 Task: Copy the sentence "Advancing knowledge through systematic investigation".
Action: Mouse moved to (129, 106)
Screenshot: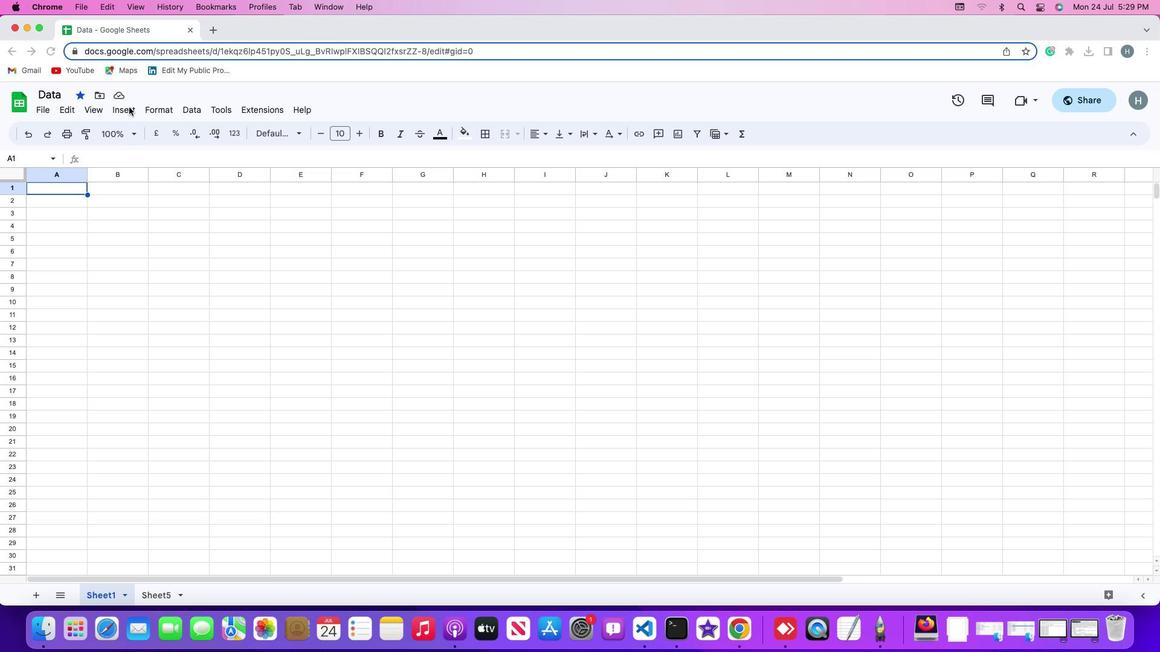 
Action: Mouse pressed left at (129, 106)
Screenshot: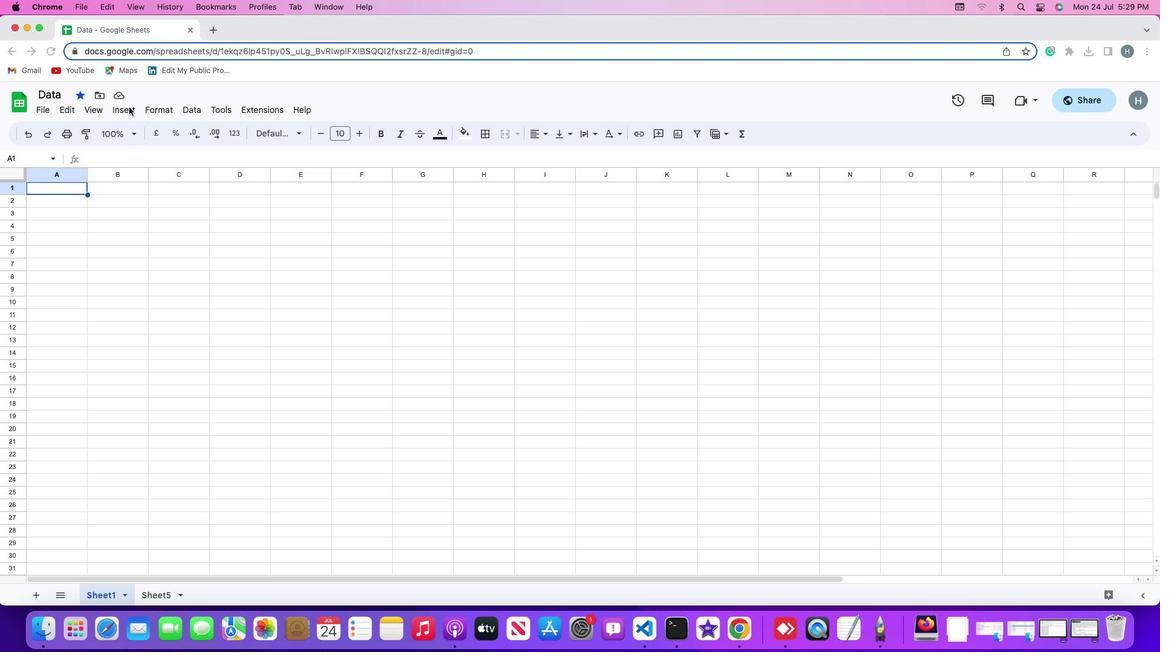 
Action: Mouse moved to (129, 108)
Screenshot: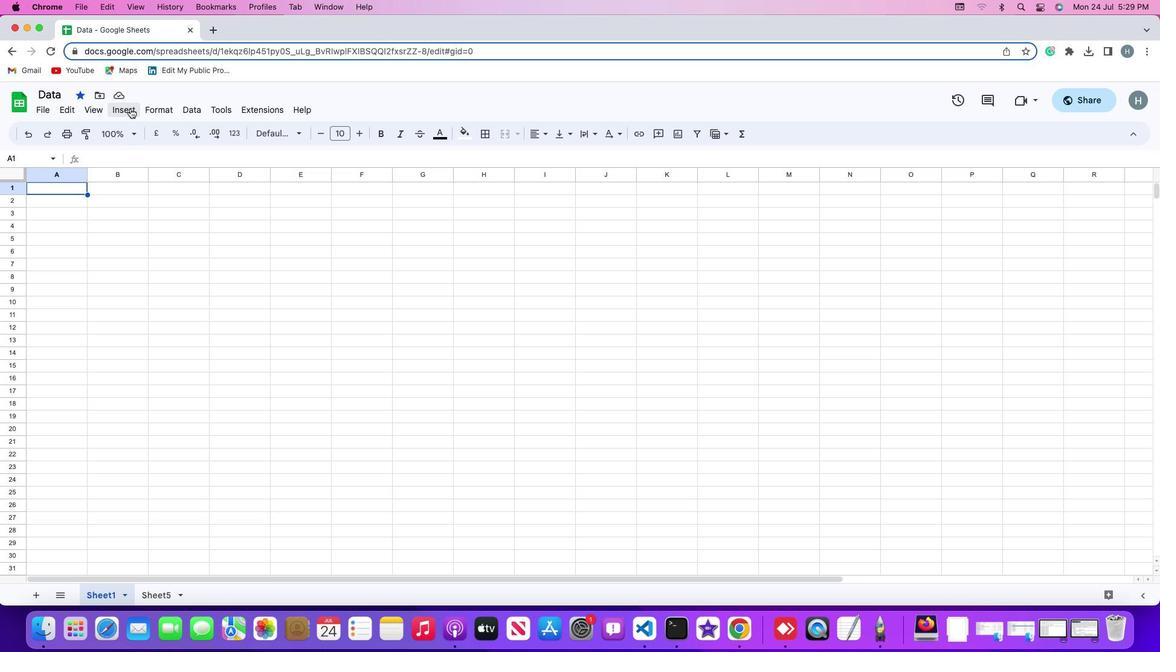 
Action: Mouse pressed left at (129, 108)
Screenshot: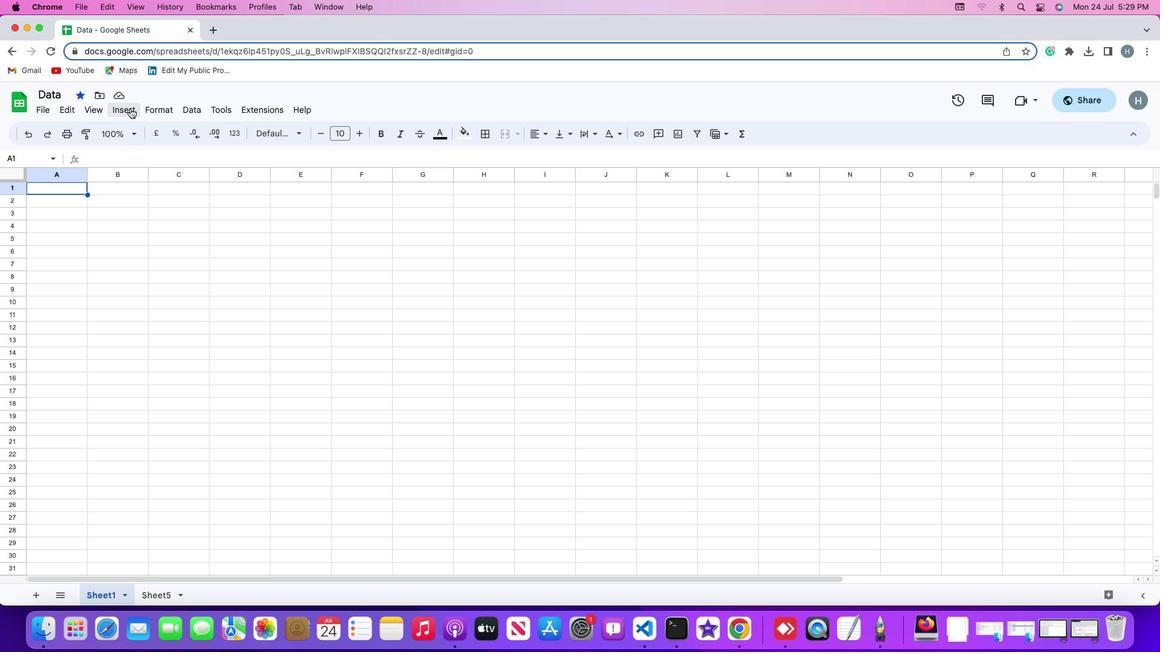 
Action: Mouse moved to (160, 274)
Screenshot: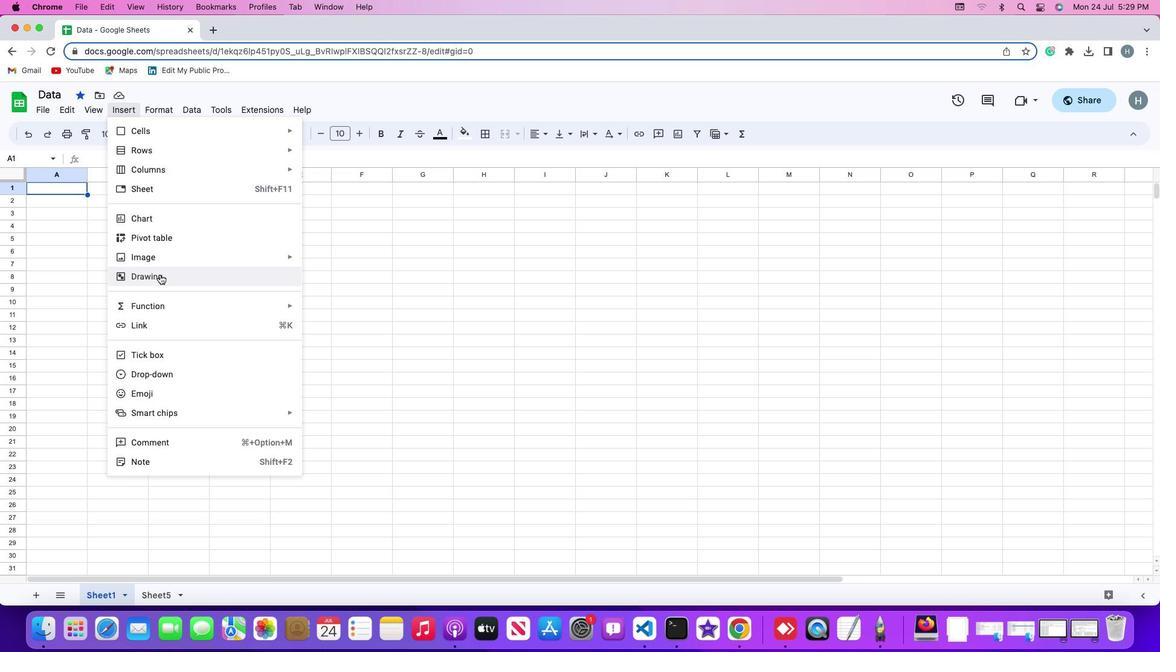 
Action: Mouse pressed left at (160, 274)
Screenshot: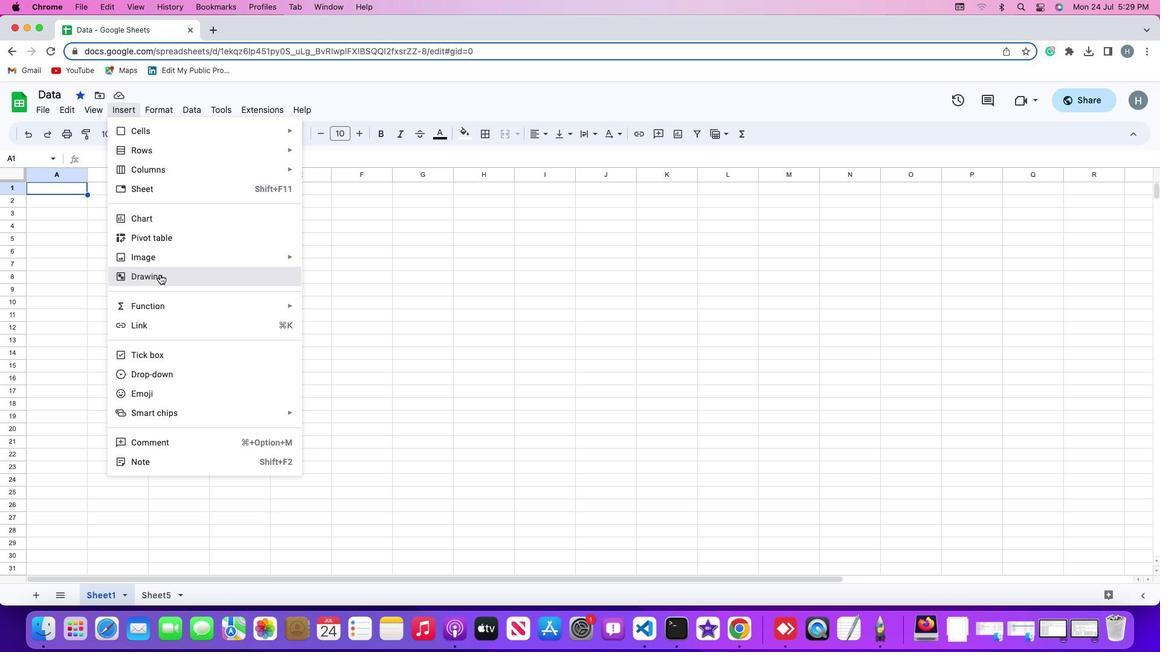 
Action: Mouse moved to (335, 150)
Screenshot: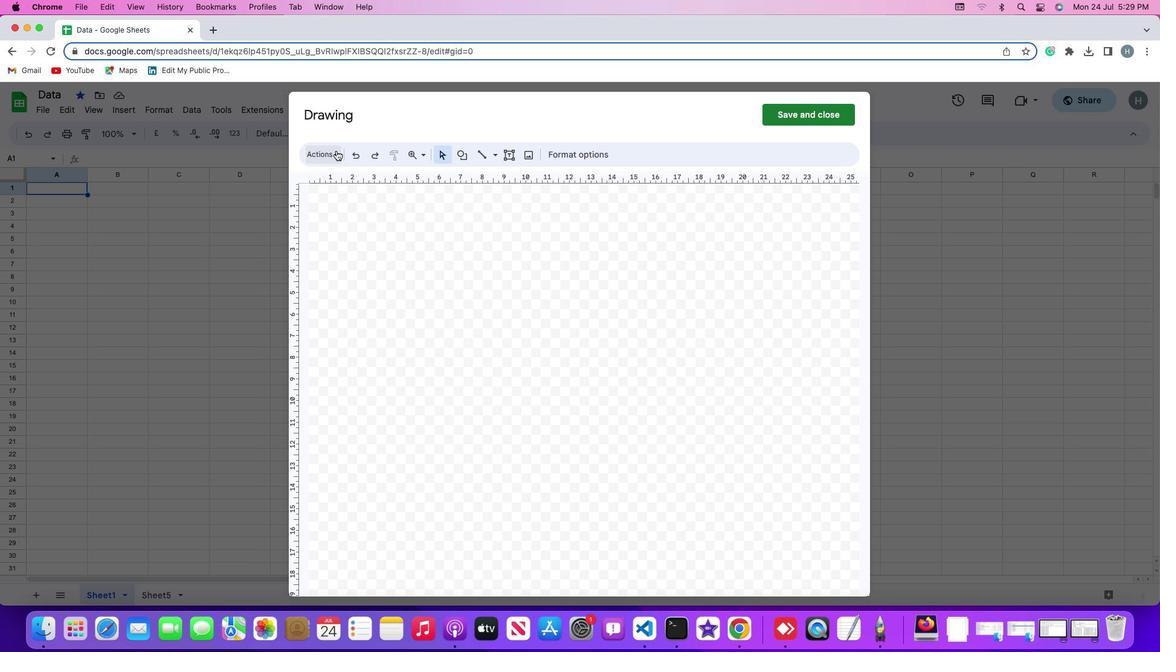 
Action: Mouse pressed left at (335, 150)
Screenshot: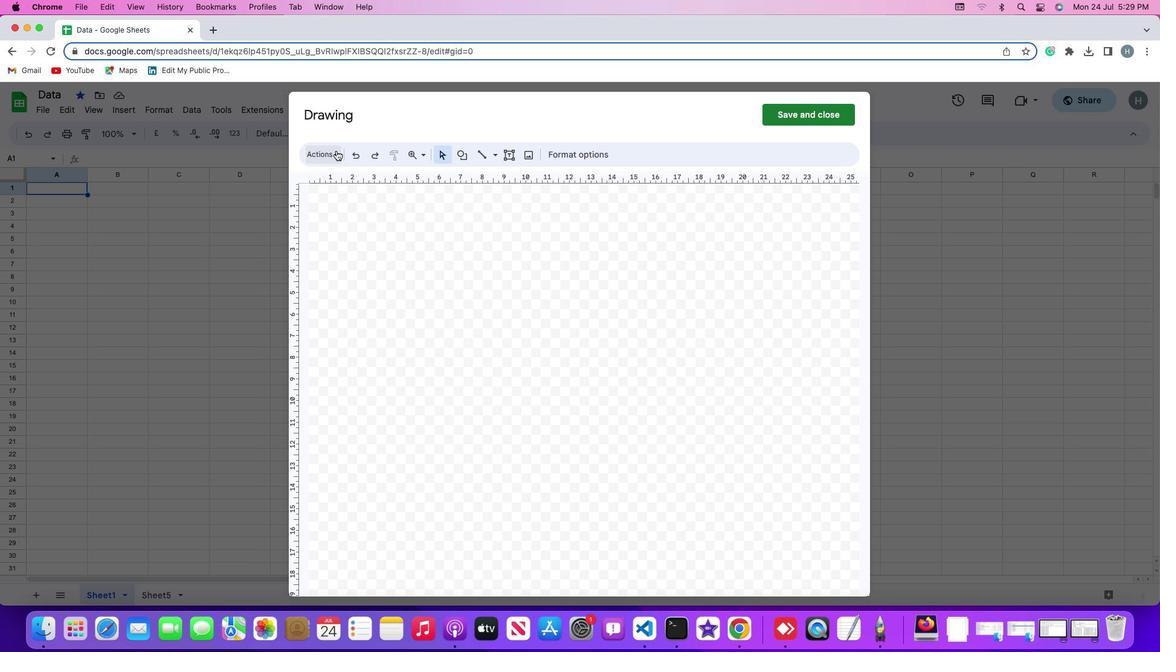 
Action: Mouse moved to (364, 233)
Screenshot: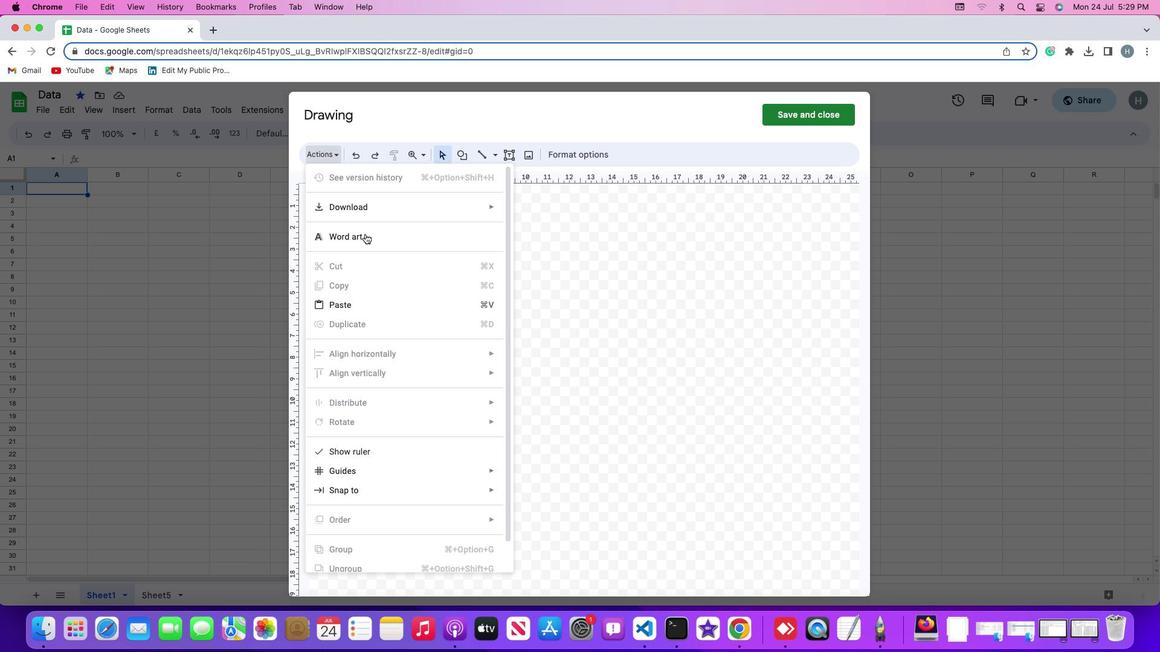 
Action: Mouse pressed left at (364, 233)
Screenshot: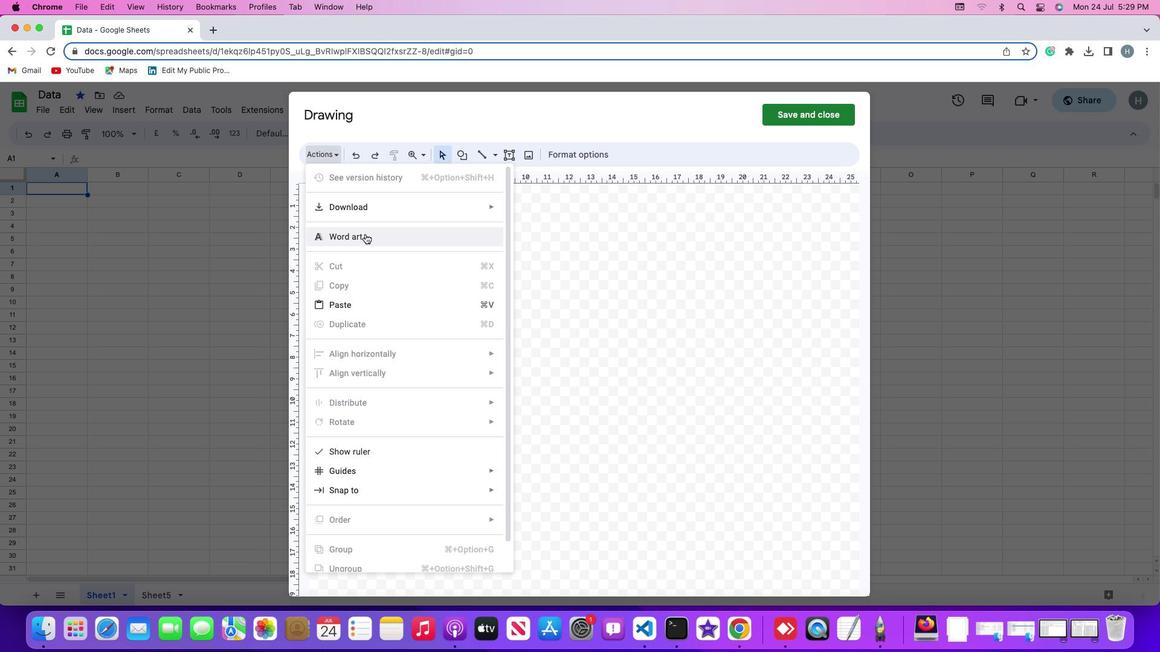 
Action: Mouse moved to (478, 206)
Screenshot: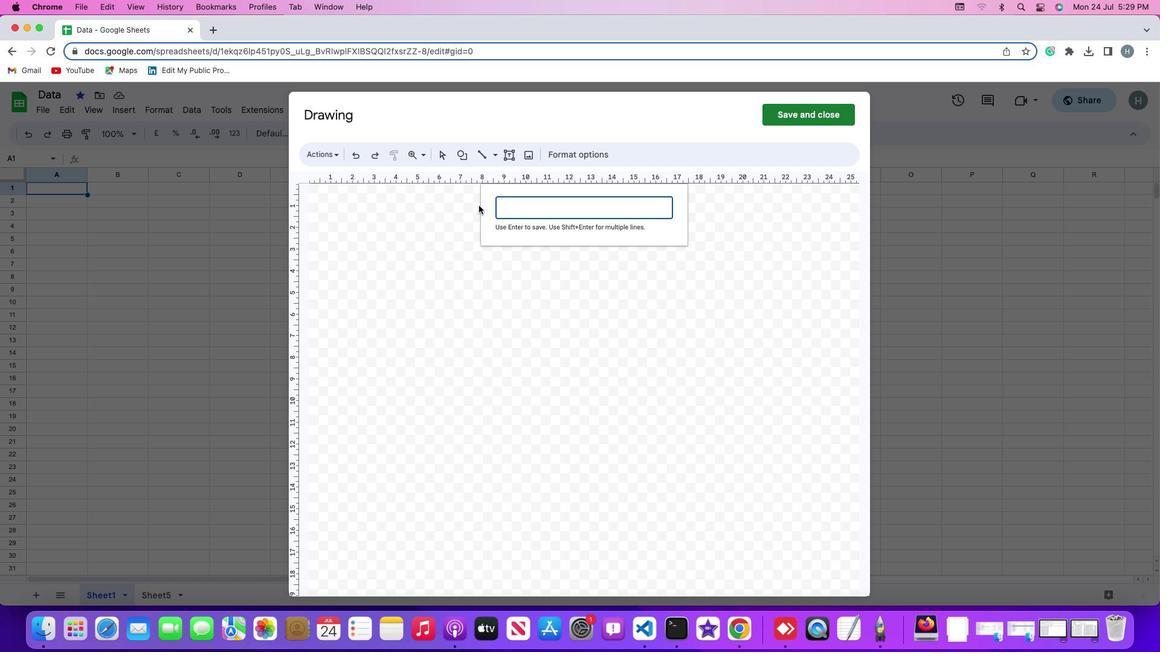 
Action: Key pressed Key.shift'A''d''v''a''n''c'
Screenshot: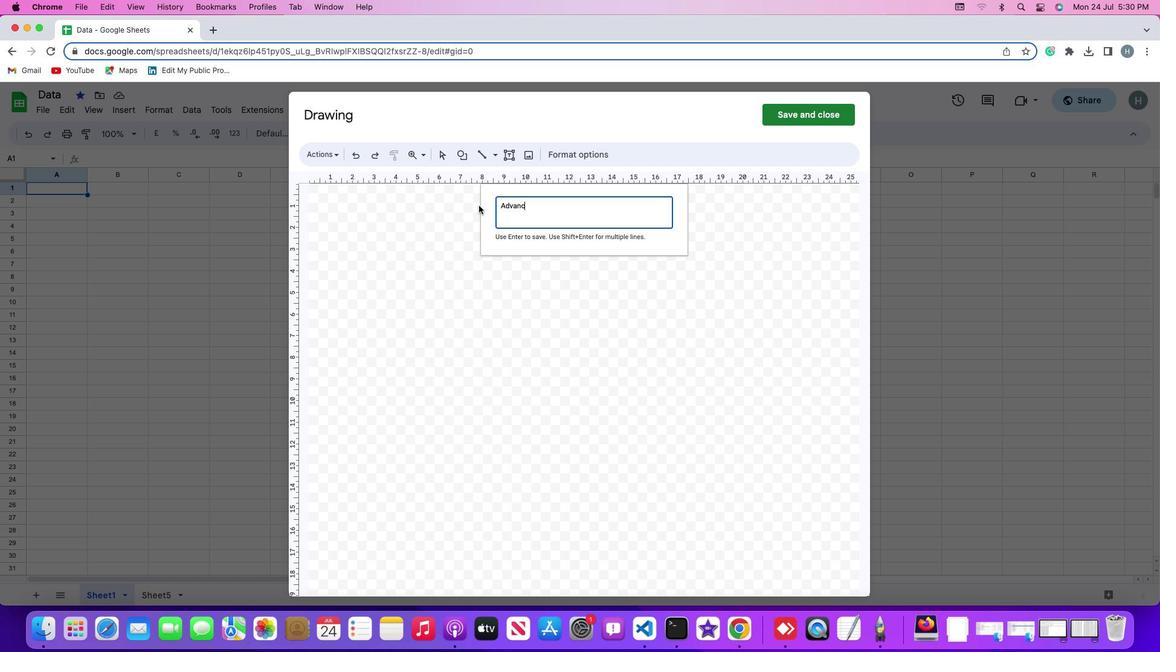 
Action: Mouse moved to (478, 205)
Screenshot: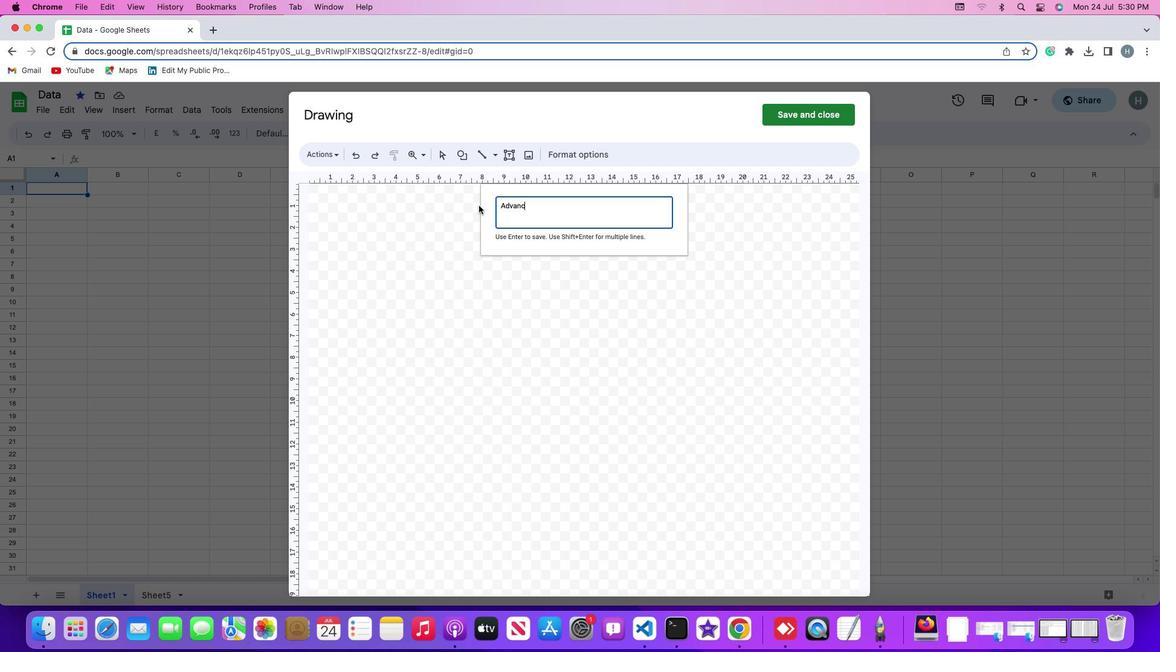
Action: Key pressed 'i''n''g'Key.spaceKey.shift'k''n''o''w''l''e''d''g''e'Key.space't''h''r''o''u''g''h'Key.space's''y''s''t''e''m''a''t''i''c'Key.space'i''n''v''e''s''t''i''g''a''t''i''o''n'
Screenshot: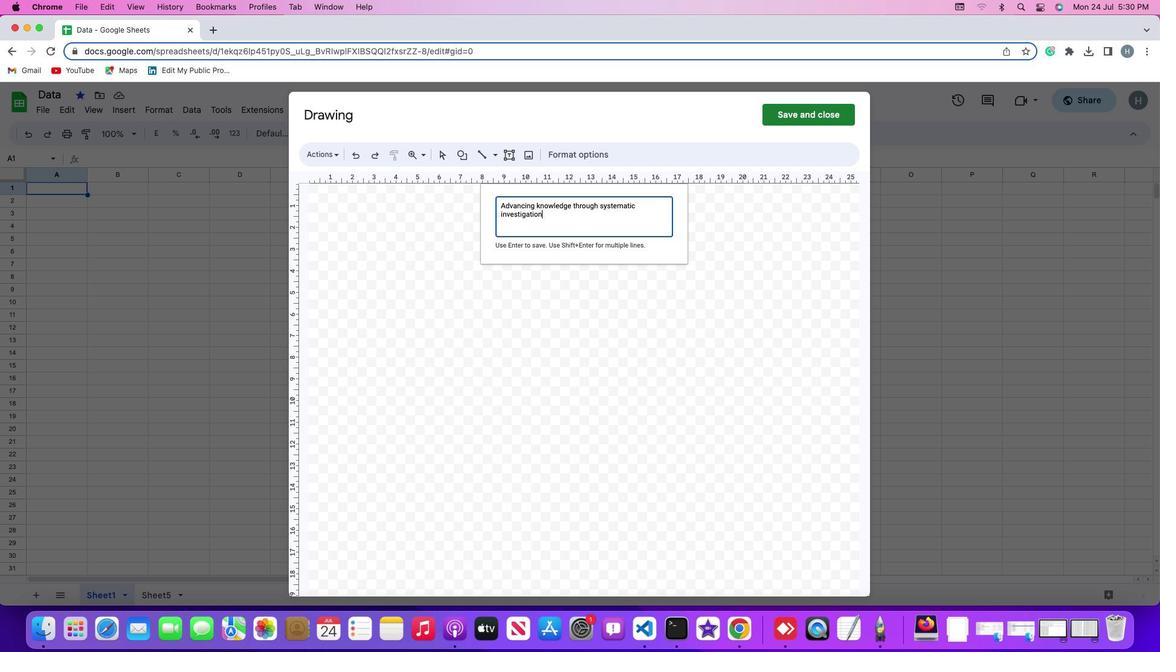 
Action: Mouse moved to (535, 258)
Screenshot: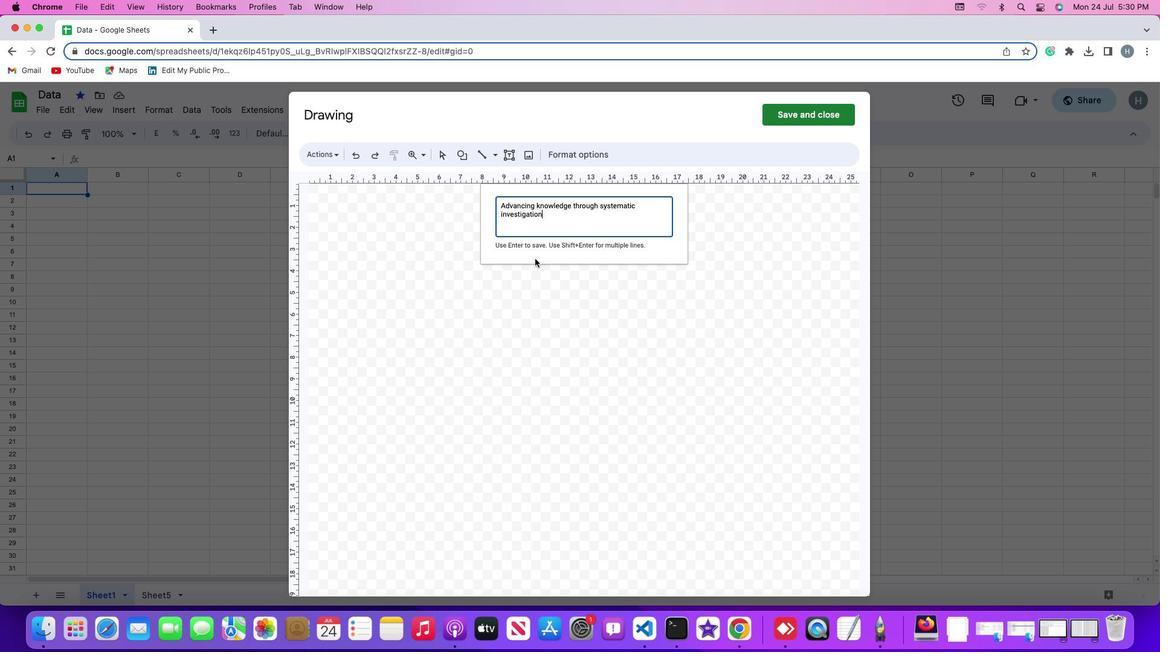 
Action: Key pressed Key.enter
Screenshot: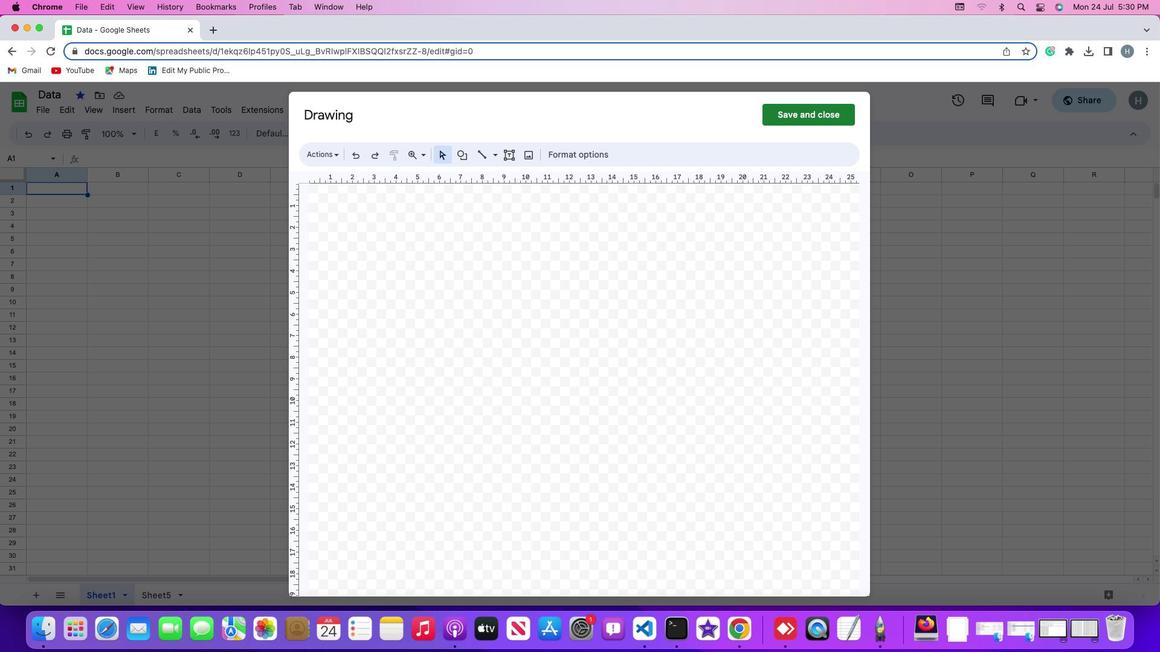 
Action: Mouse moved to (339, 155)
Screenshot: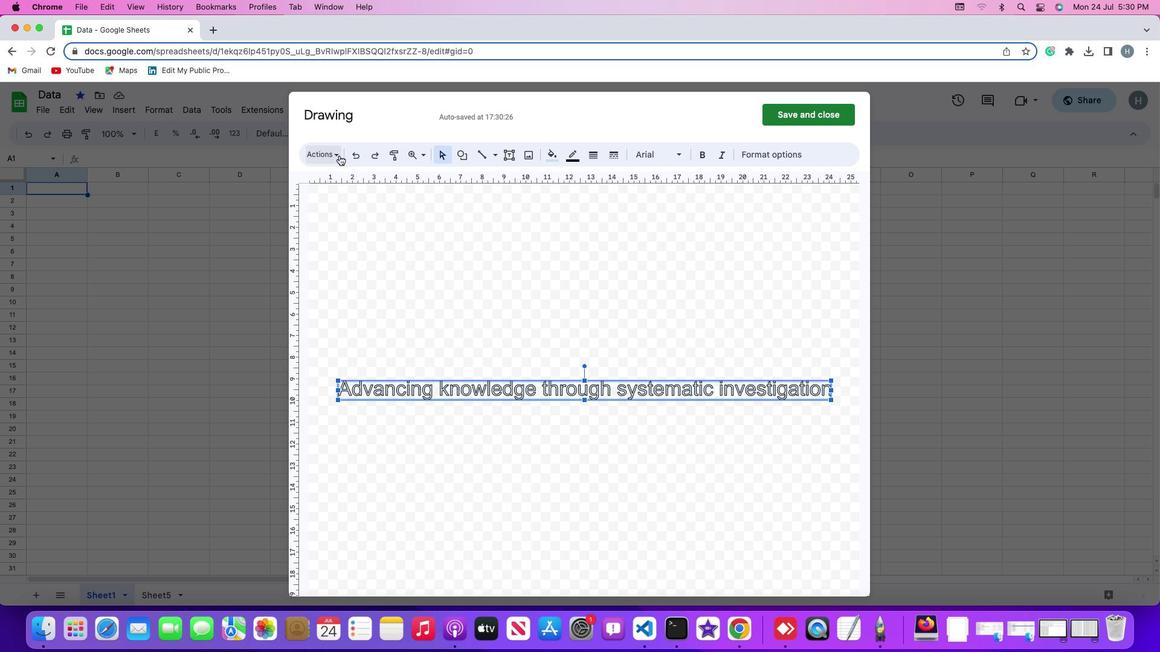 
Action: Mouse pressed left at (339, 155)
Screenshot: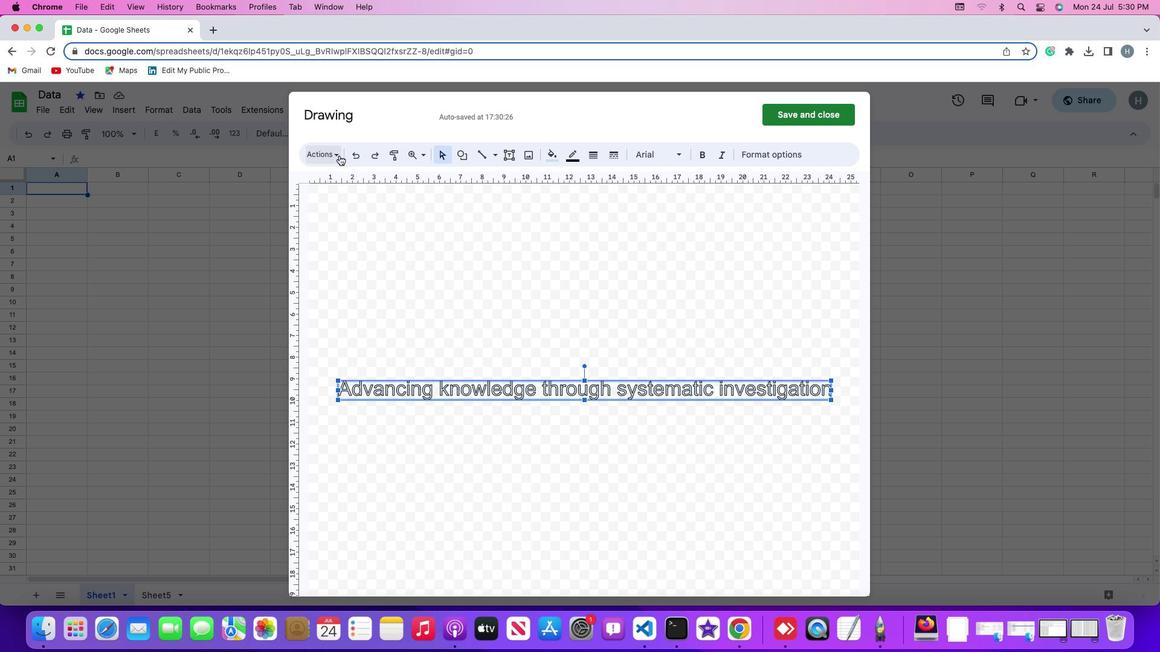 
Action: Mouse moved to (388, 287)
Screenshot: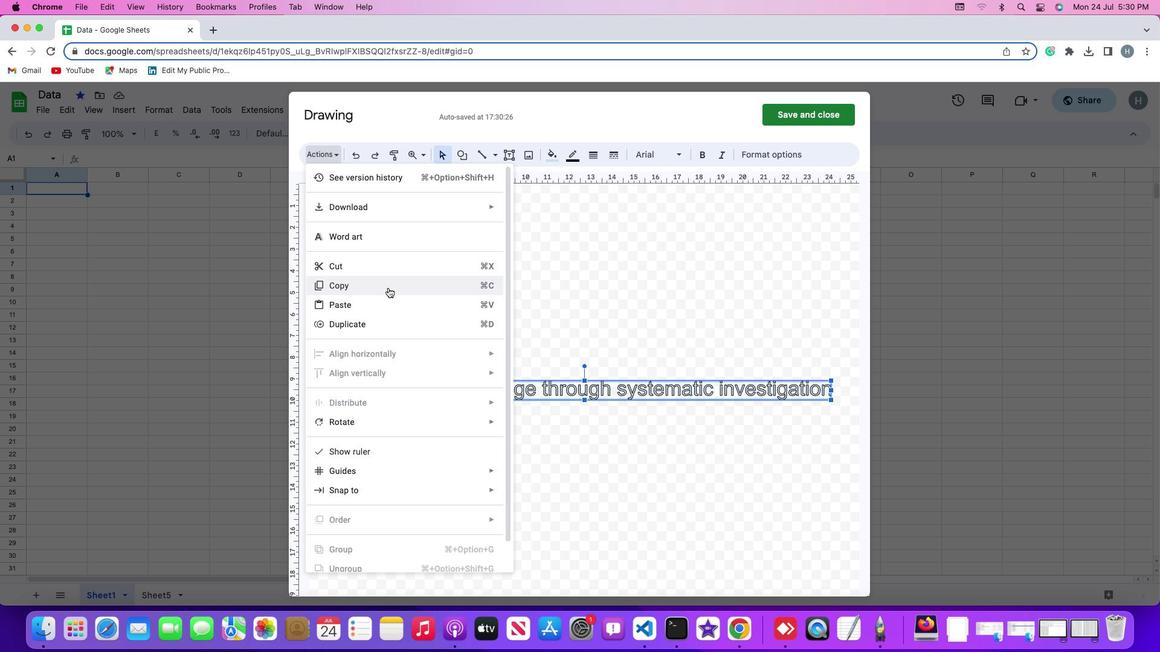 
Action: Mouse pressed left at (388, 287)
Screenshot: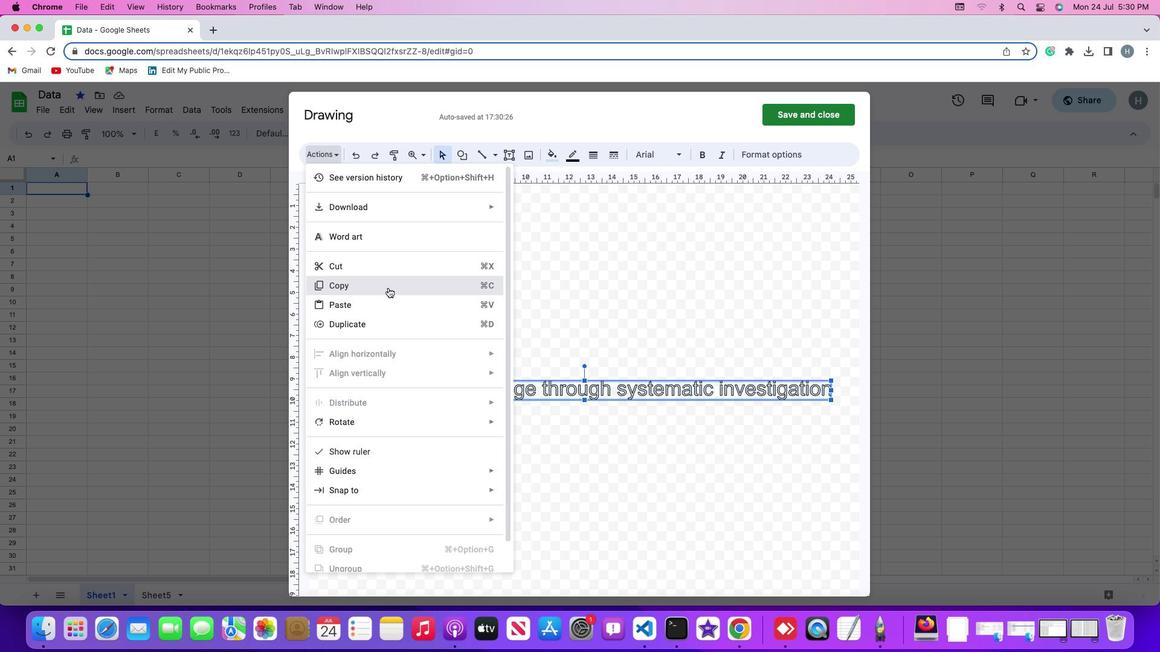 
Action: Mouse moved to (561, 287)
Screenshot: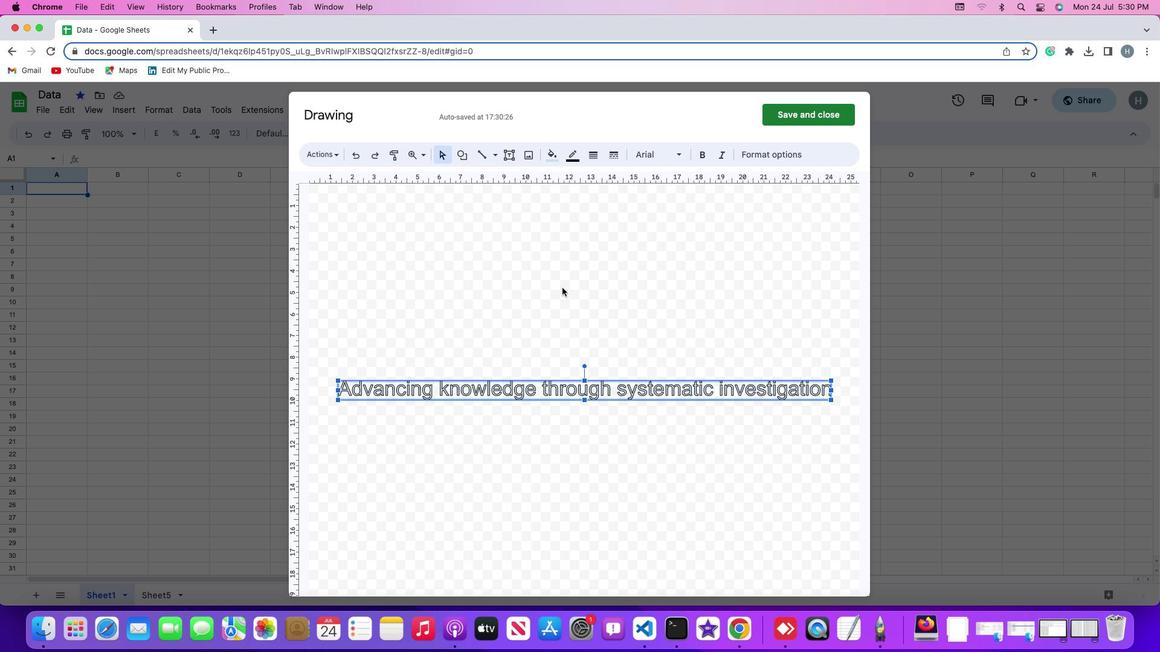
